 Task: Look for products in the category "Plant-Based Meat Alternatives" that are on sale.
Action: Mouse moved to (19, 61)
Screenshot: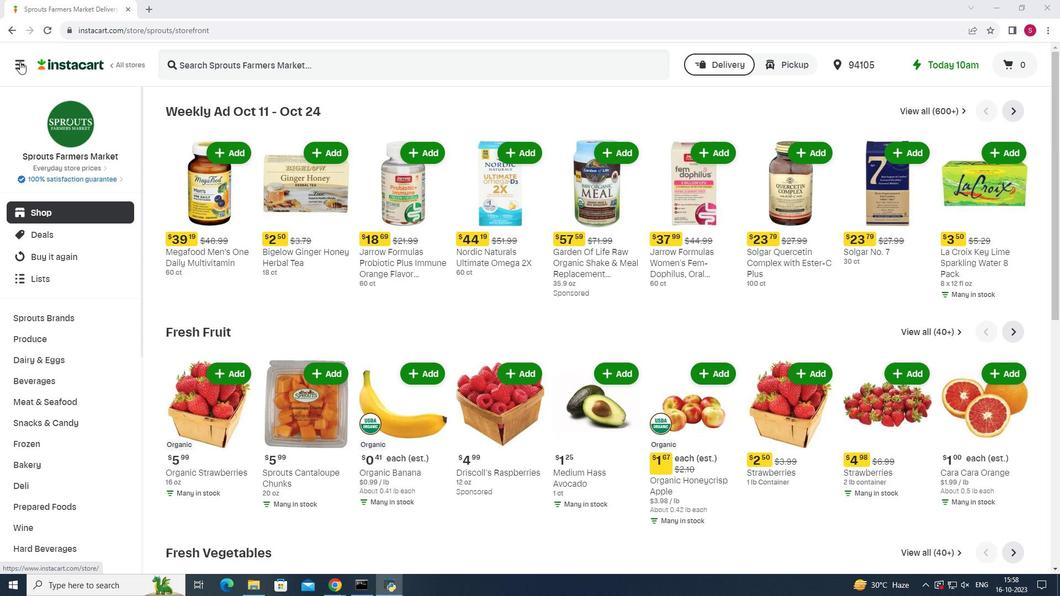 
Action: Mouse pressed left at (19, 61)
Screenshot: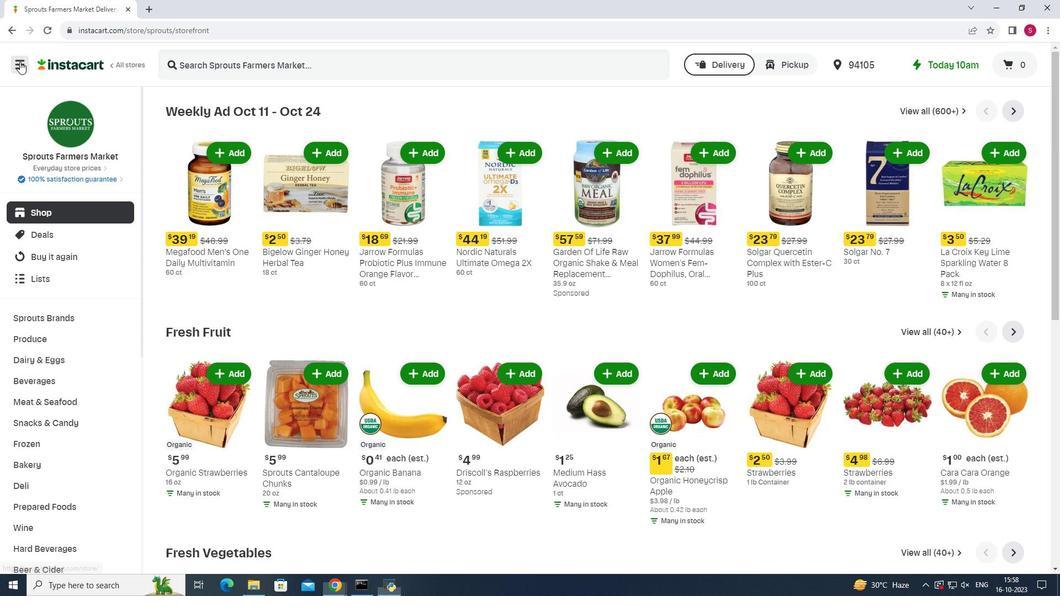 
Action: Mouse moved to (70, 290)
Screenshot: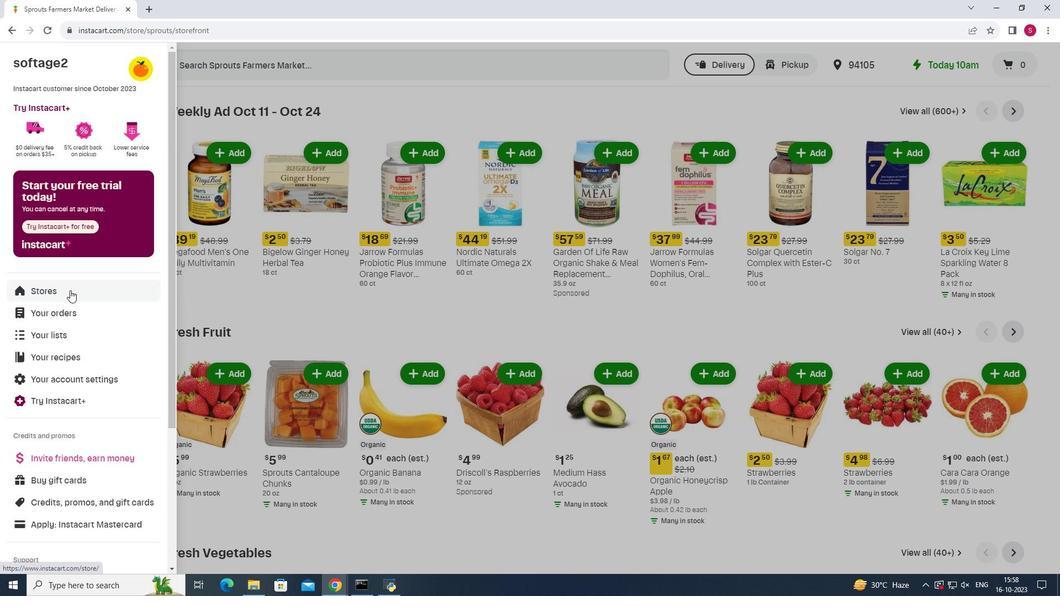 
Action: Mouse pressed left at (70, 290)
Screenshot: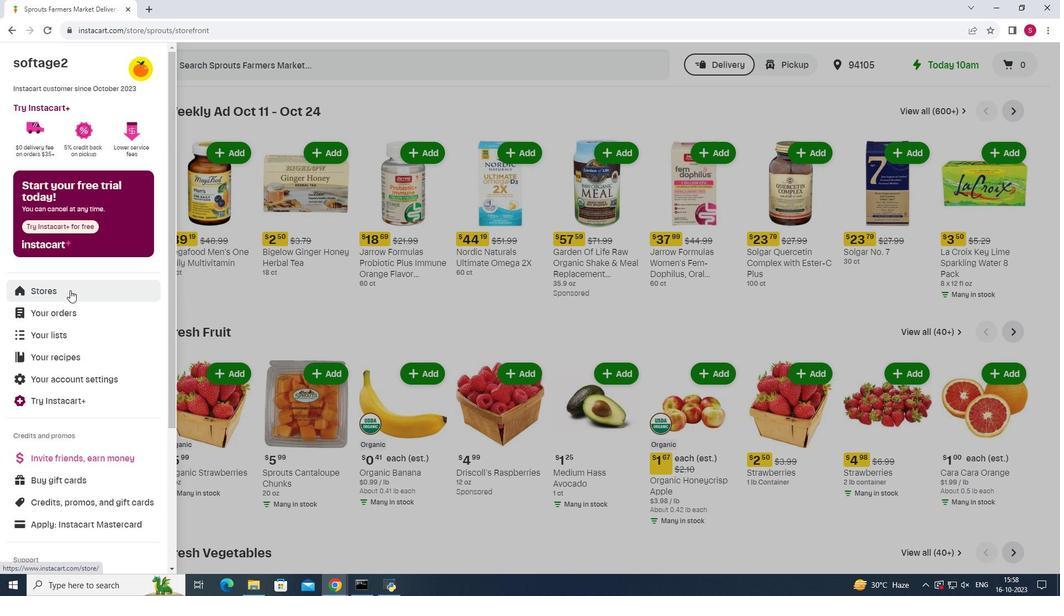 
Action: Mouse moved to (248, 96)
Screenshot: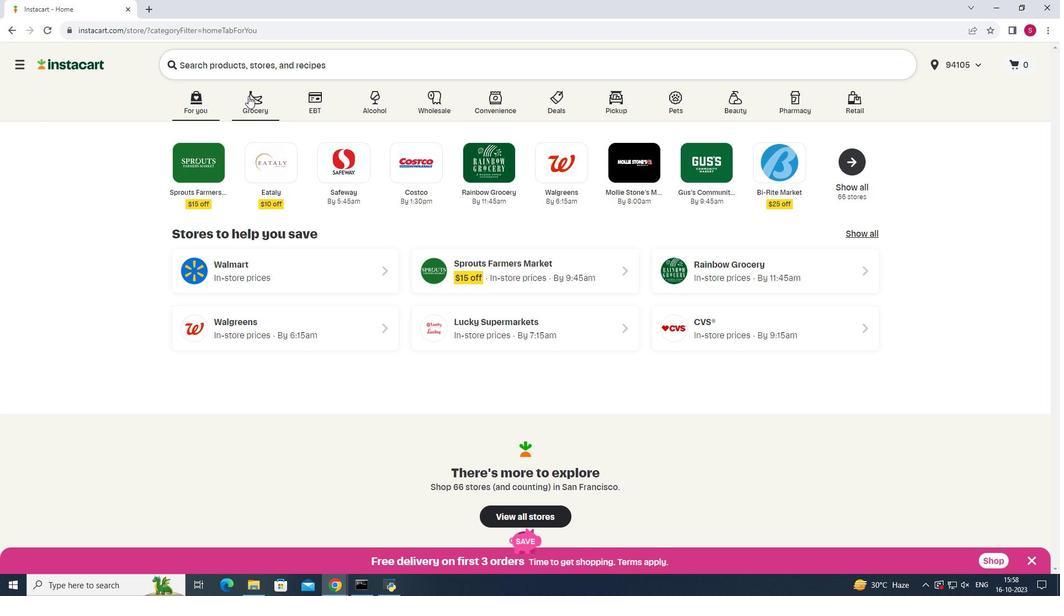 
Action: Mouse pressed left at (248, 96)
Screenshot: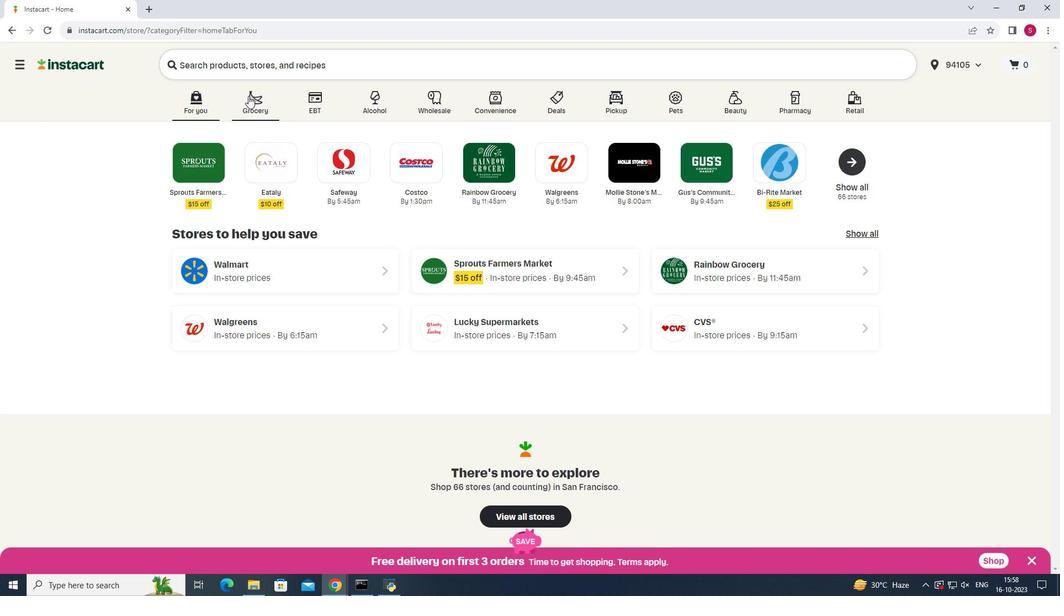 
Action: Mouse moved to (725, 150)
Screenshot: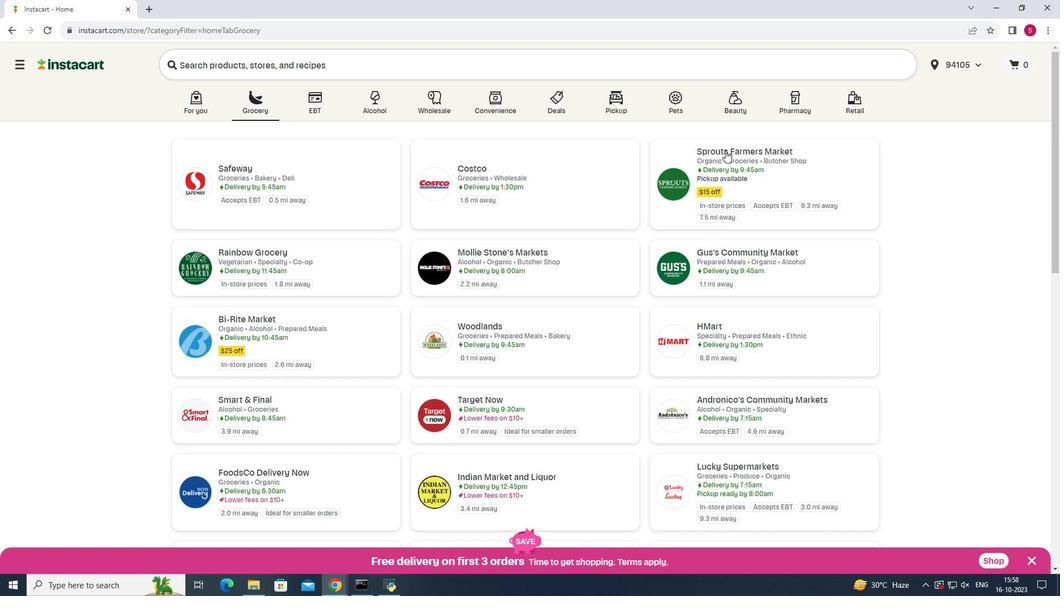 
Action: Mouse pressed left at (725, 150)
Screenshot: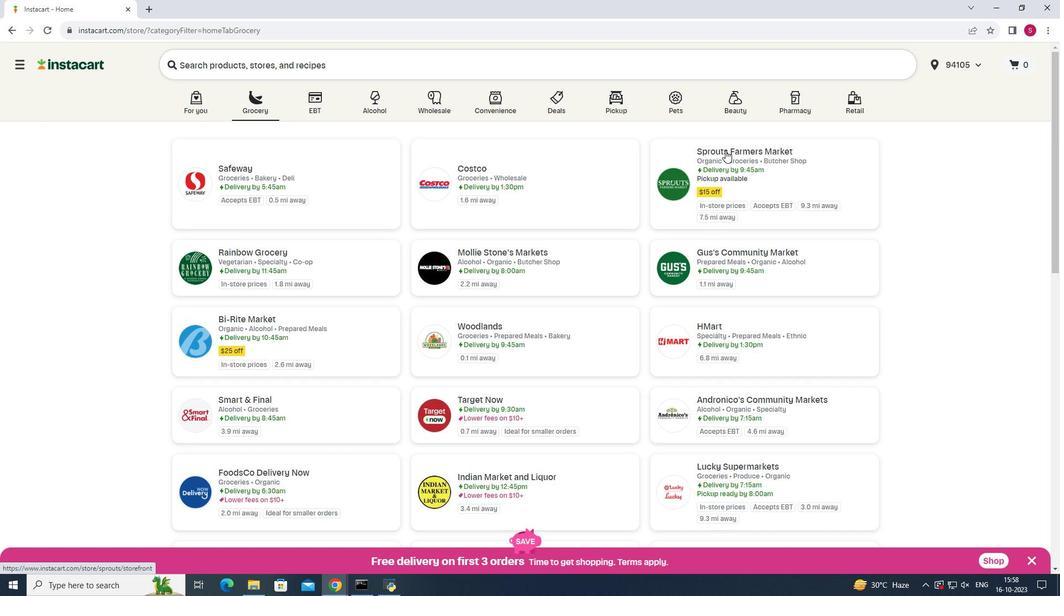 
Action: Mouse moved to (55, 402)
Screenshot: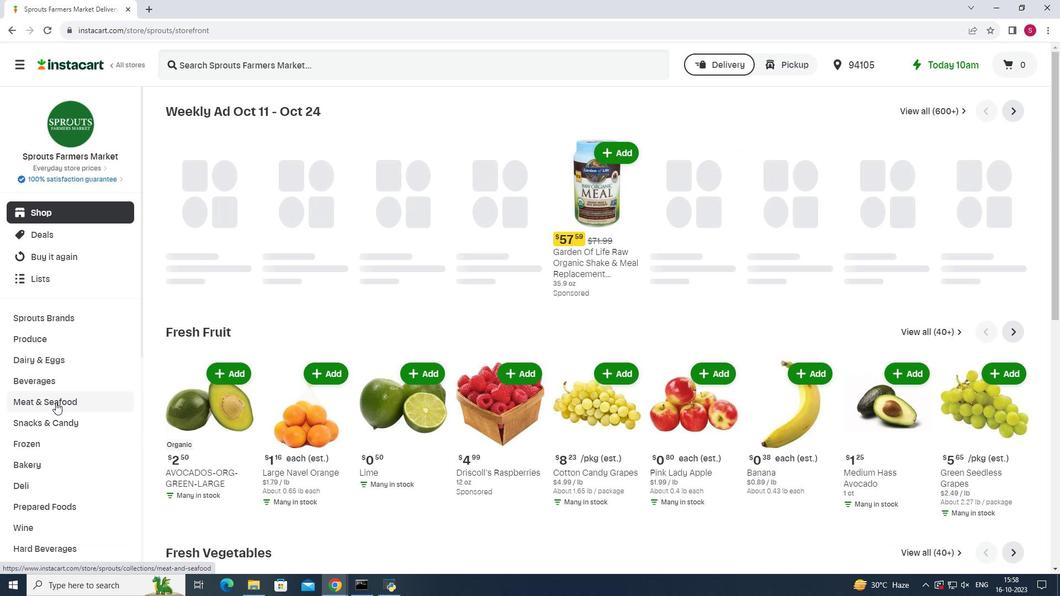 
Action: Mouse pressed left at (55, 402)
Screenshot: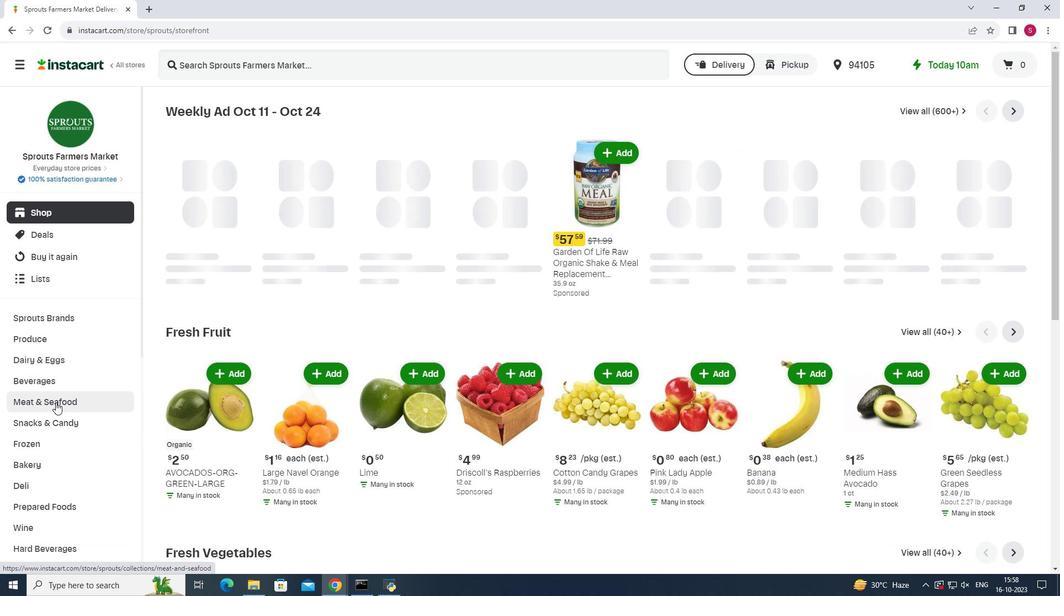 
Action: Mouse moved to (816, 136)
Screenshot: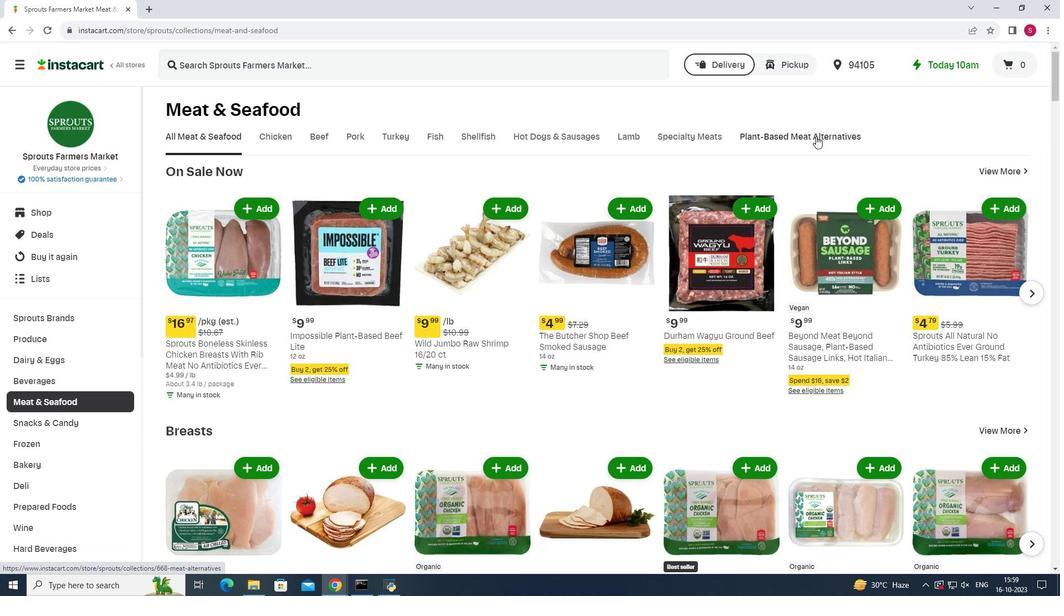 
Action: Mouse pressed left at (816, 136)
Screenshot: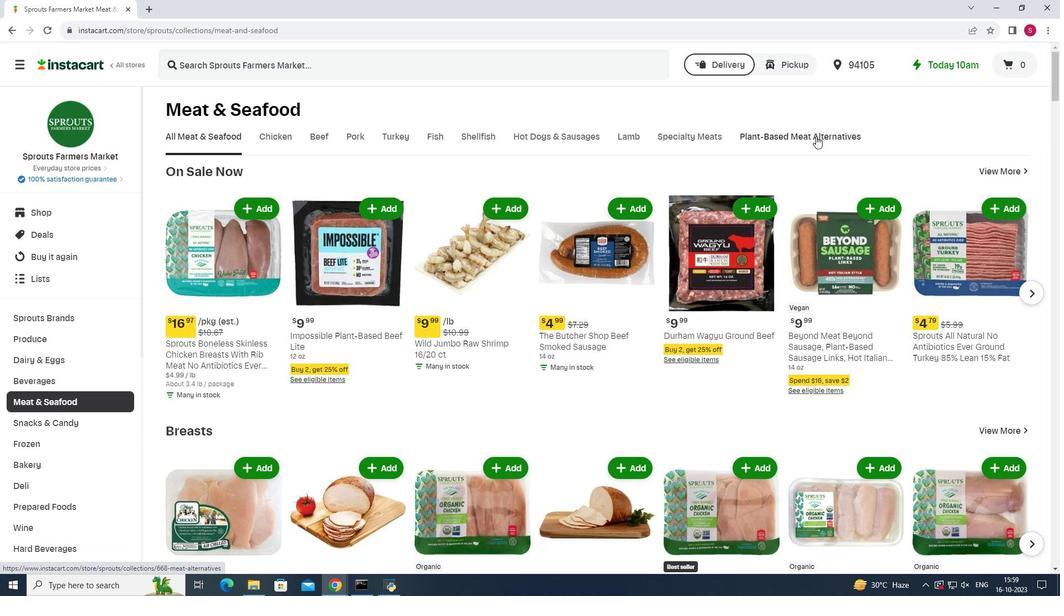 
Action: Mouse moved to (670, 184)
Screenshot: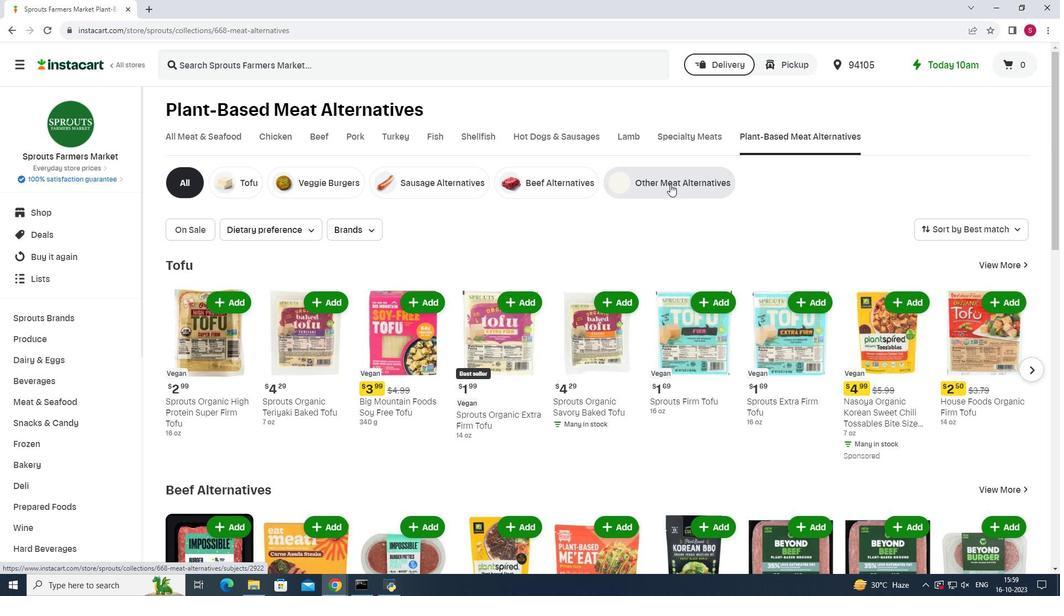 
Action: Mouse pressed left at (670, 184)
Screenshot: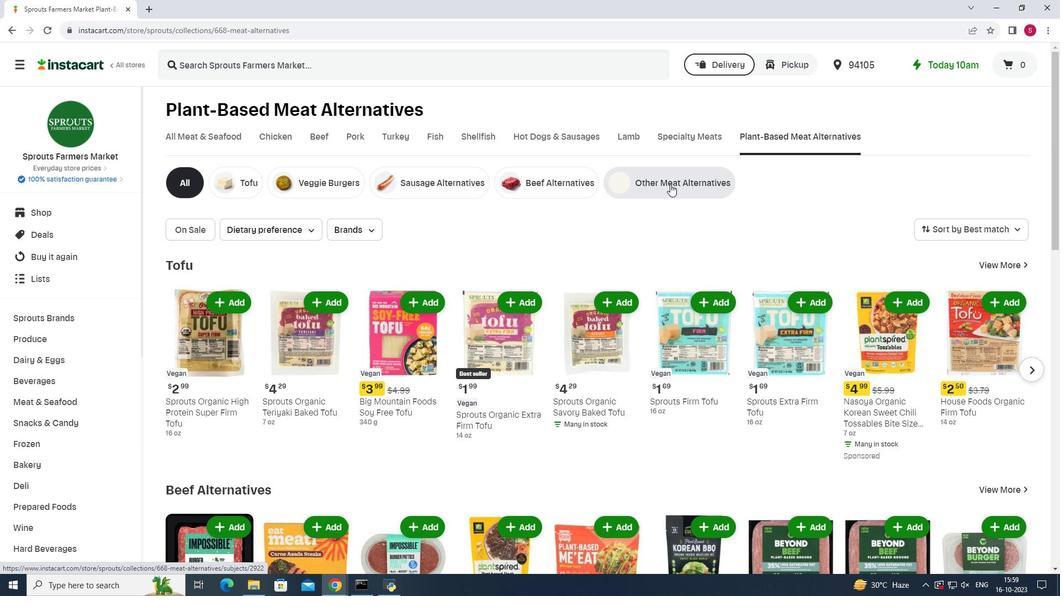 
Action: Mouse moved to (186, 227)
Screenshot: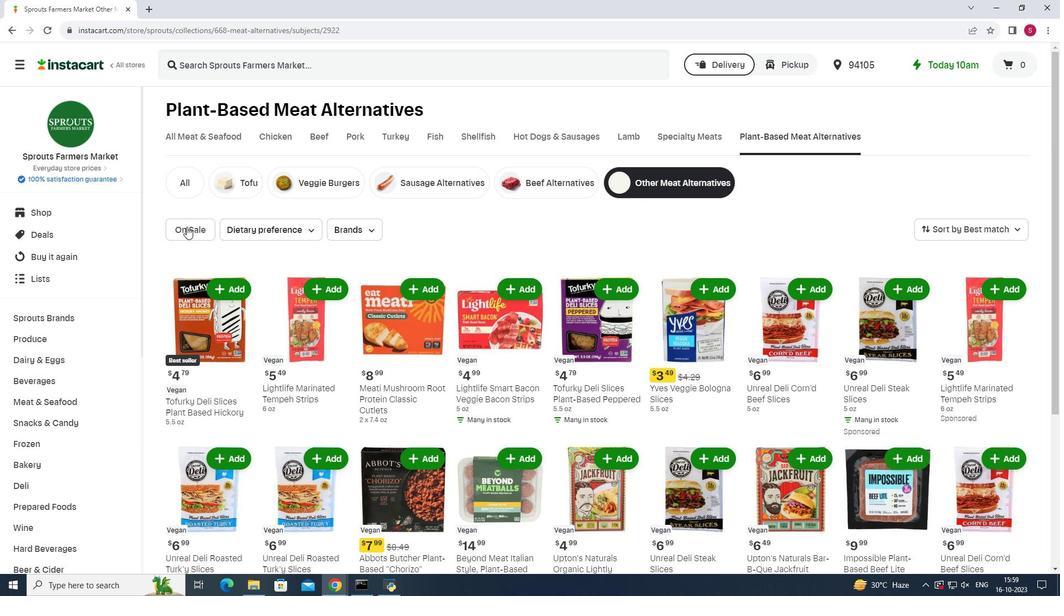 
Action: Mouse pressed left at (186, 227)
Screenshot: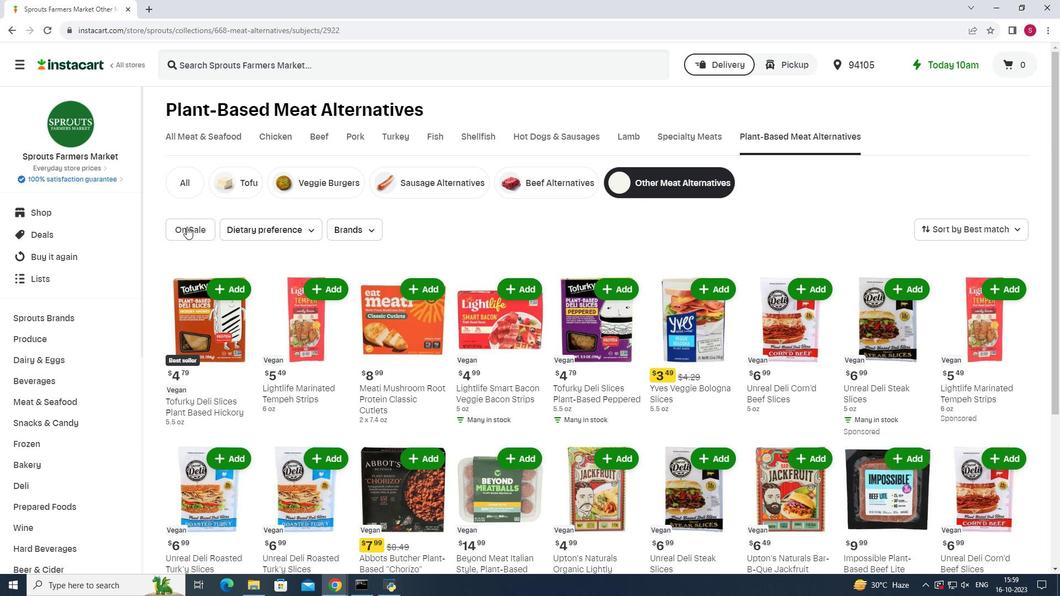 
Action: Mouse moved to (613, 280)
Screenshot: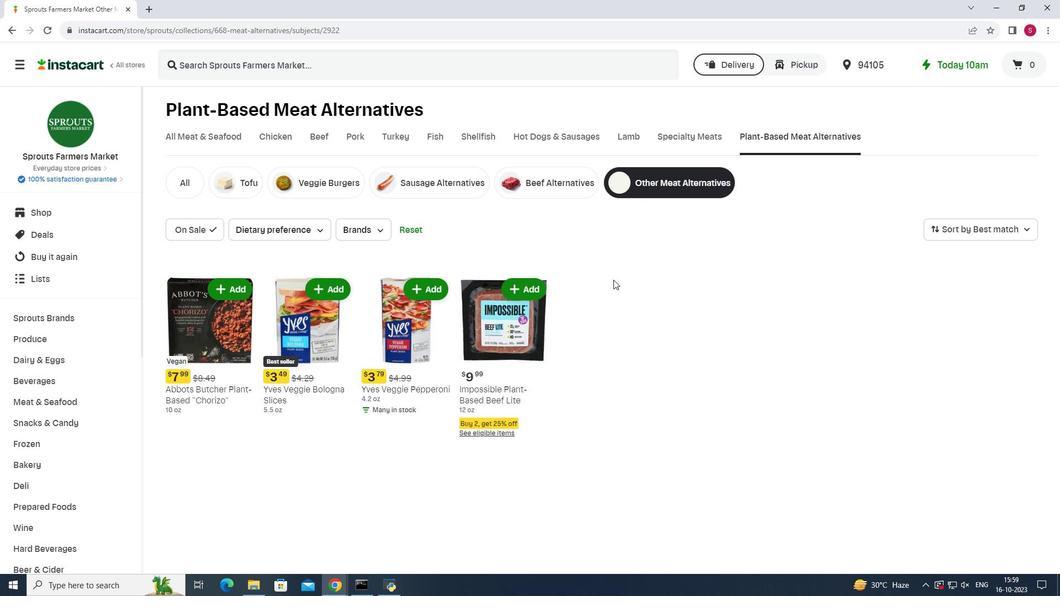 
